 Task: Change the answer type to Multiple Lines.
Action: Mouse moved to (243, 387)
Screenshot: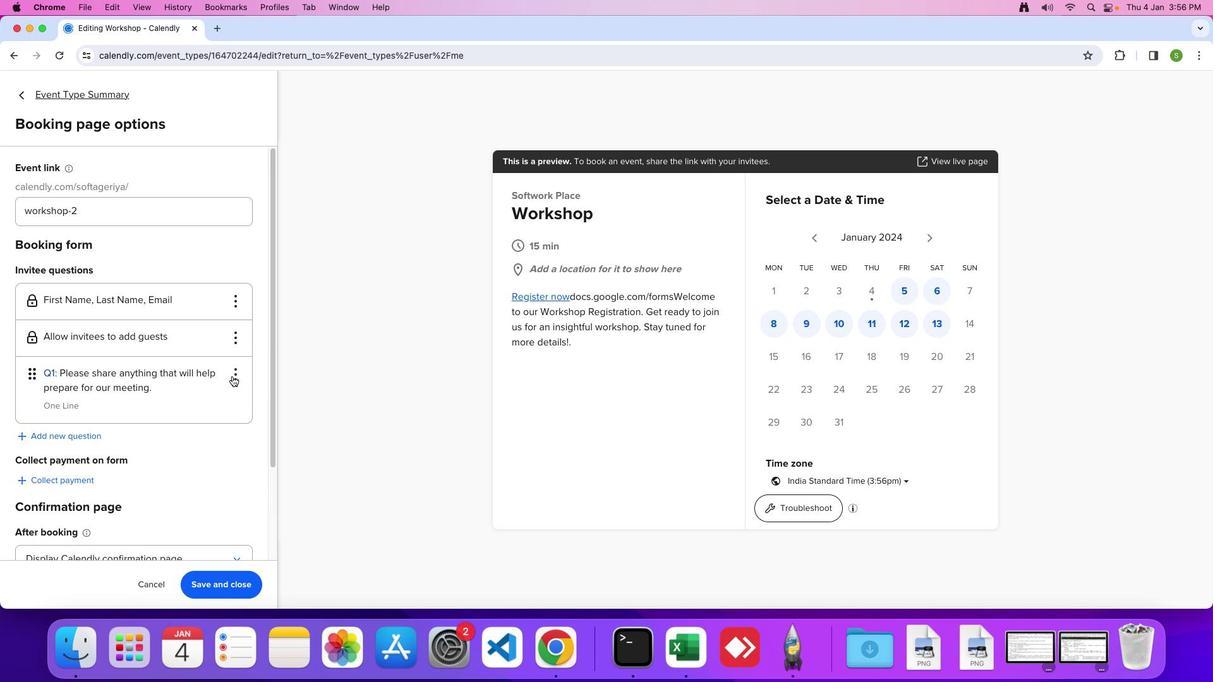 
Action: Mouse pressed left at (243, 387)
Screenshot: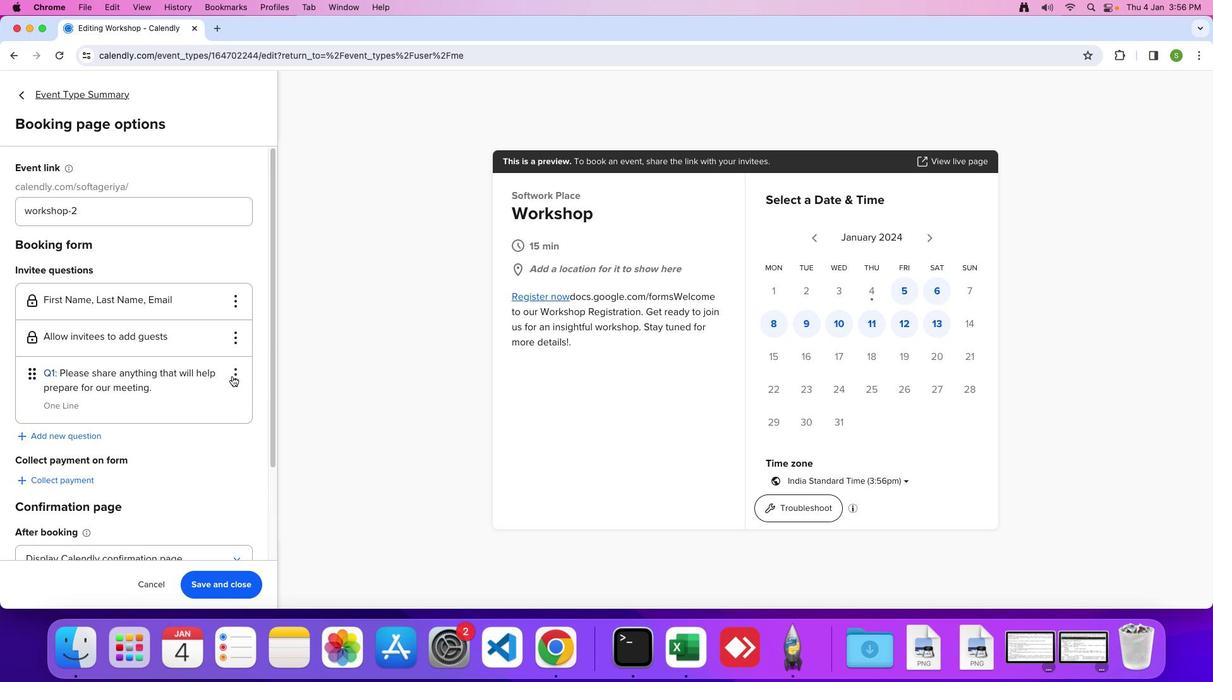 
Action: Mouse moved to (240, 405)
Screenshot: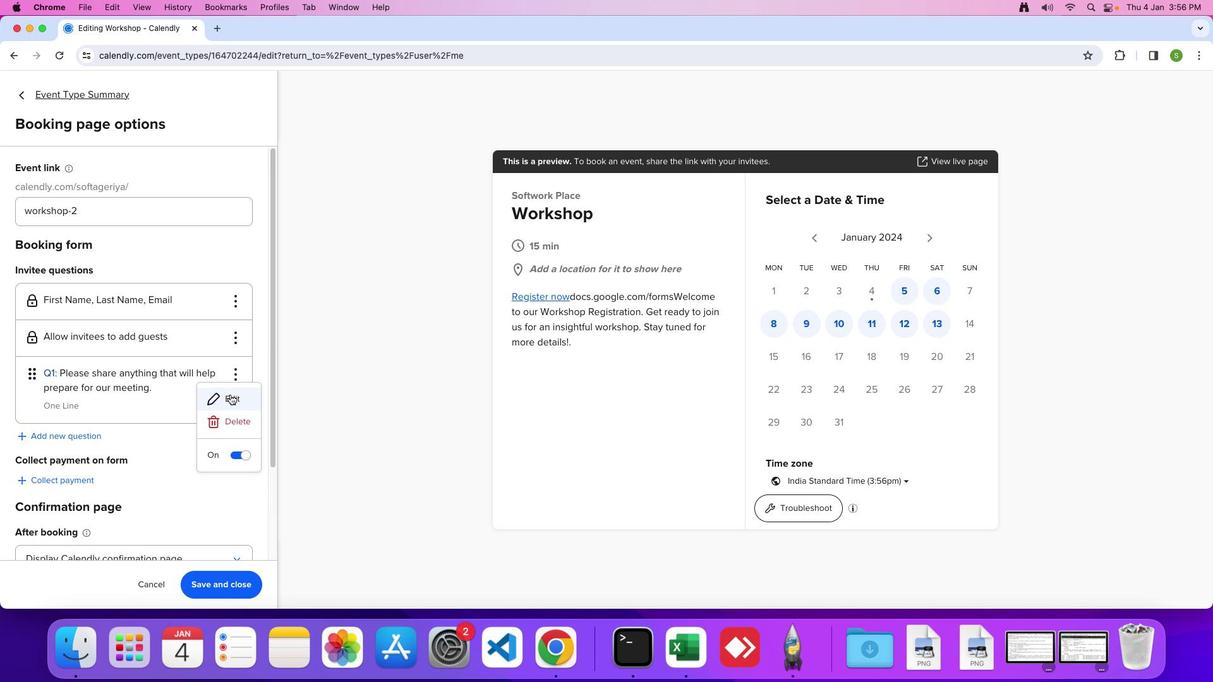 
Action: Mouse pressed left at (240, 405)
Screenshot: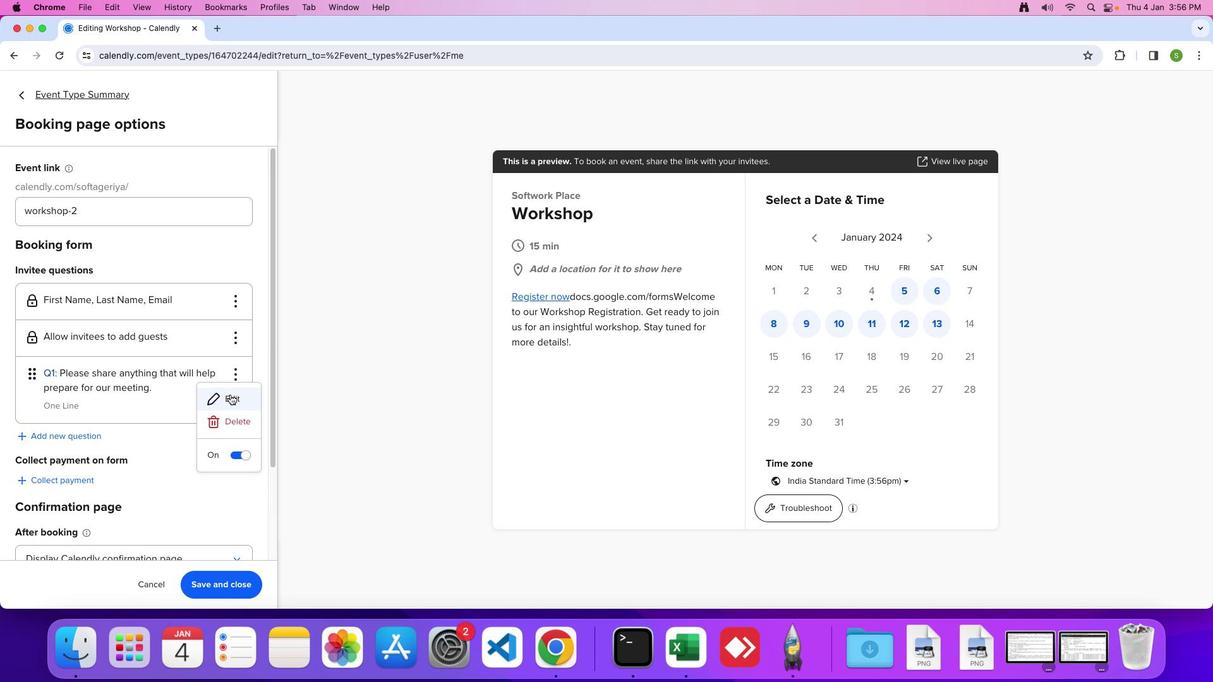 
Action: Mouse moved to (651, 327)
Screenshot: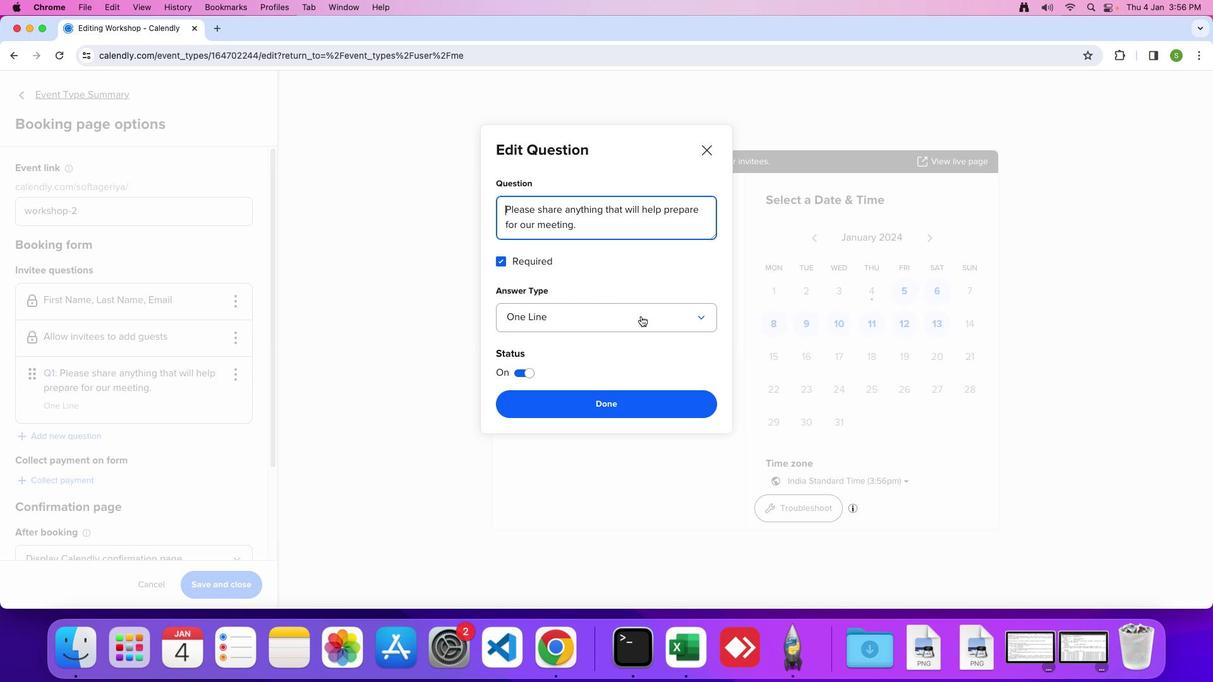 
Action: Mouse pressed left at (651, 327)
Screenshot: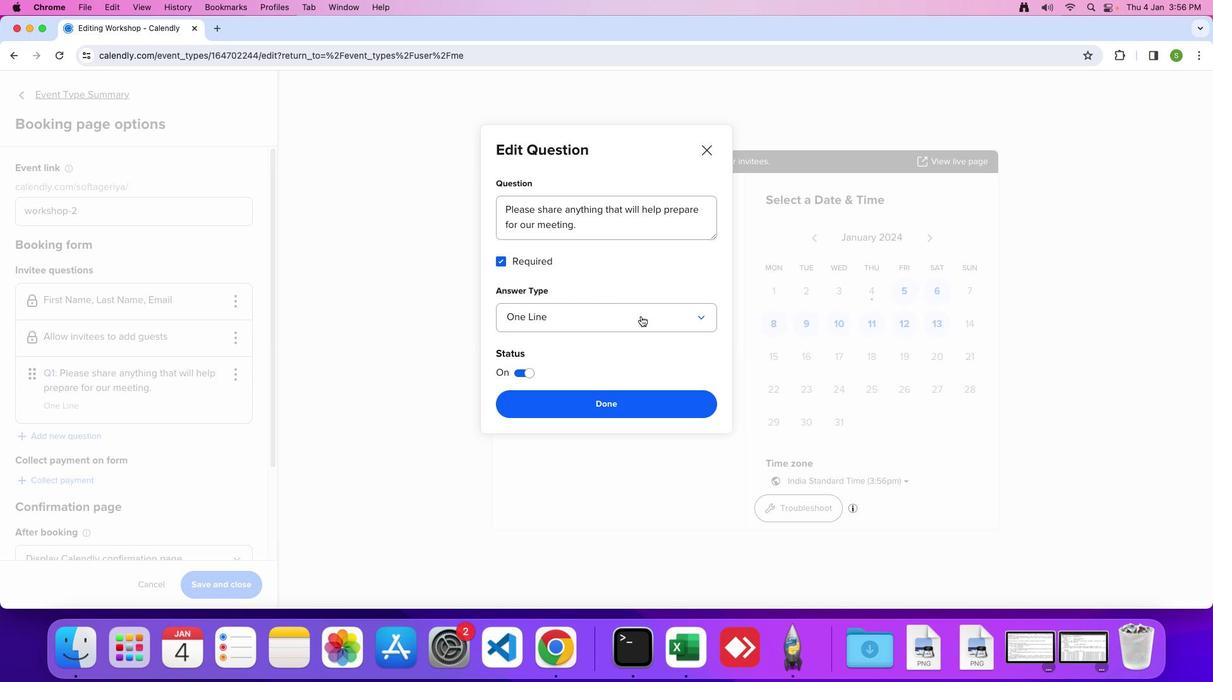 
Action: Mouse moved to (553, 376)
Screenshot: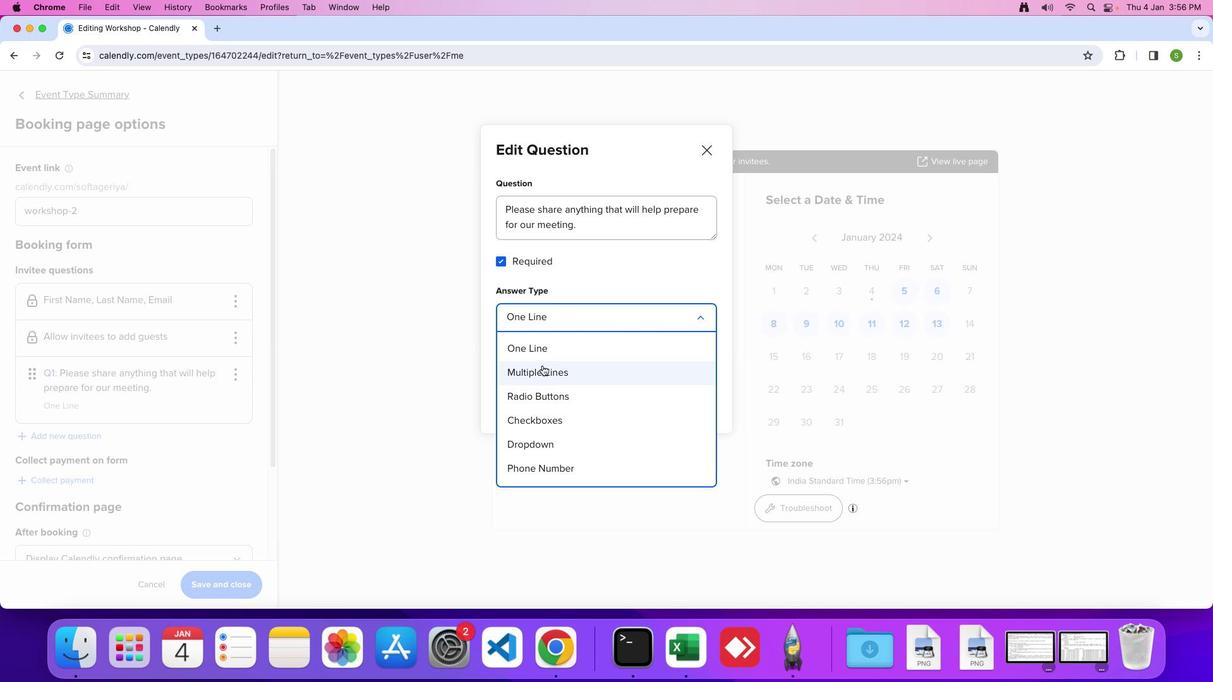 
Action: Mouse pressed left at (553, 376)
Screenshot: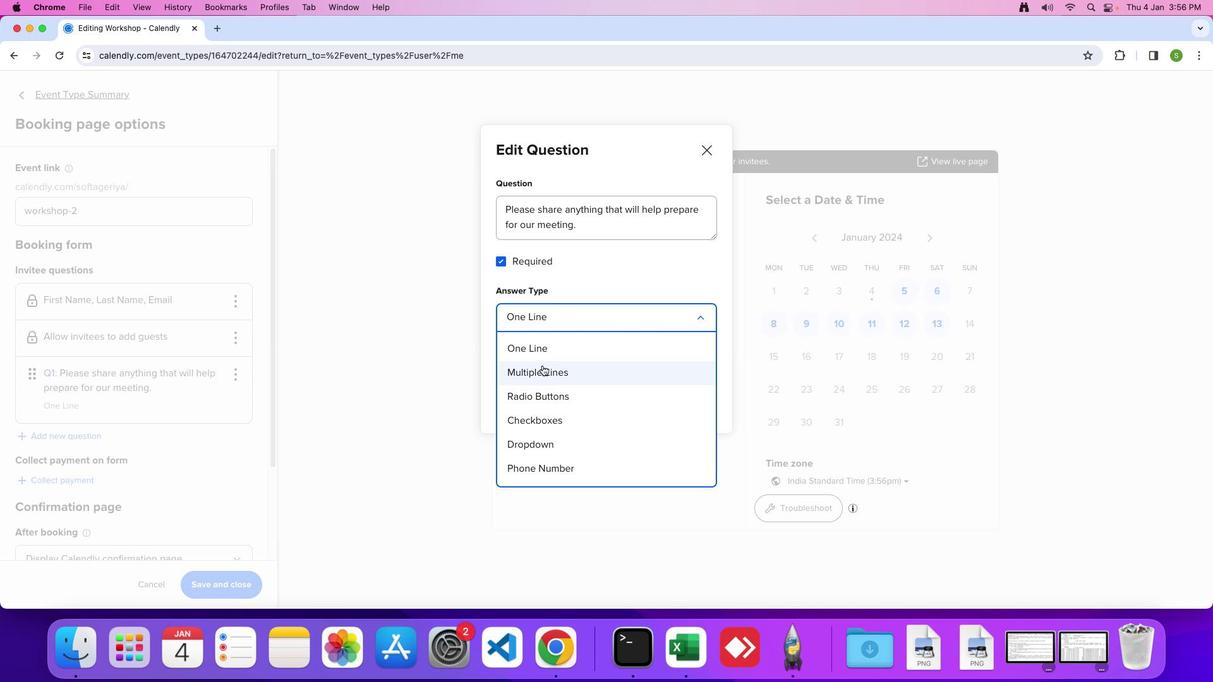 
Action: Mouse moved to (628, 417)
Screenshot: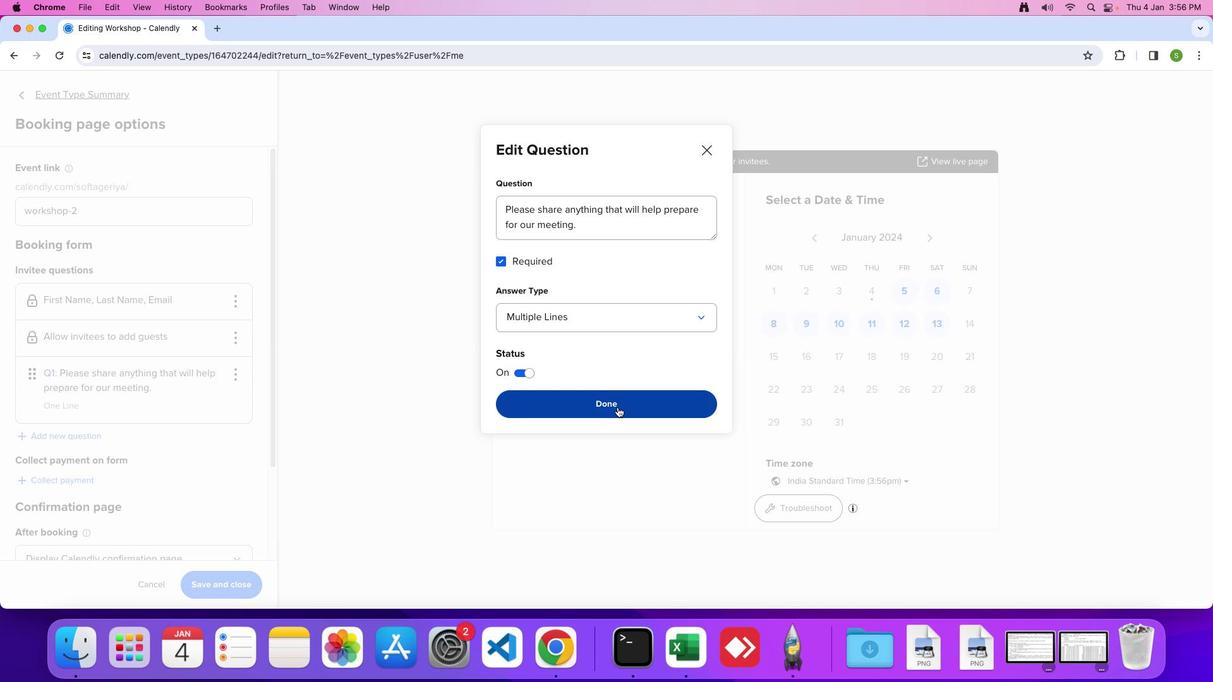 
Action: Mouse pressed left at (628, 417)
Screenshot: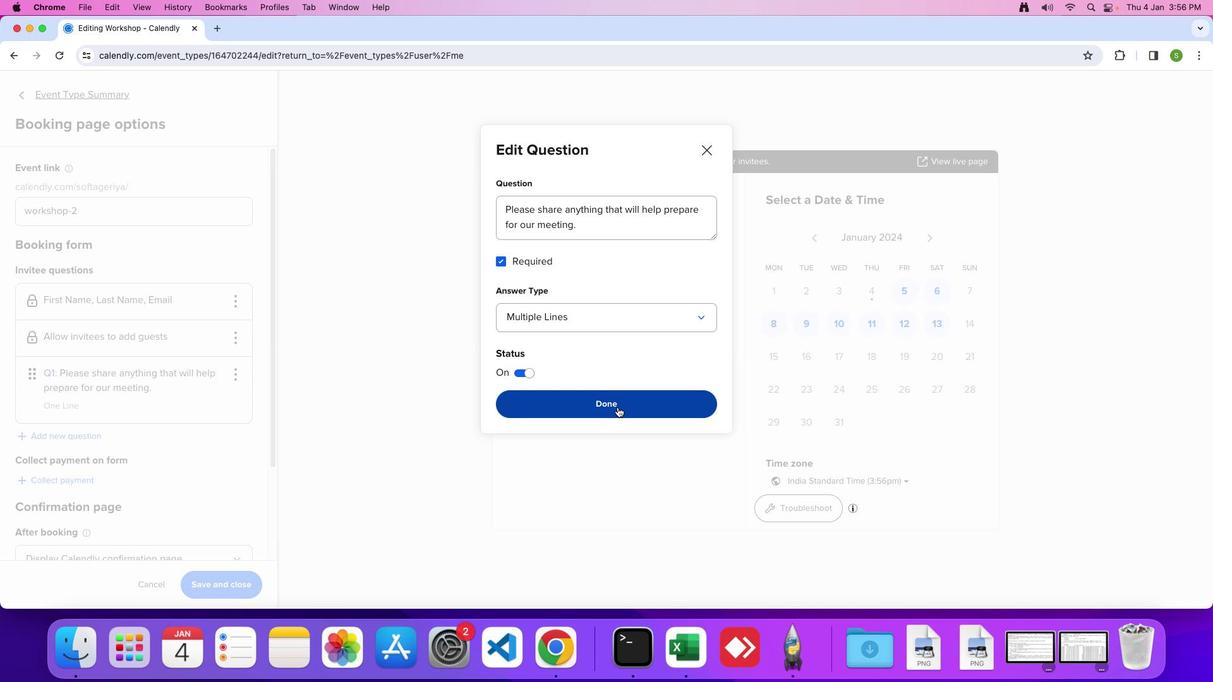
Action: Mouse moved to (627, 417)
Screenshot: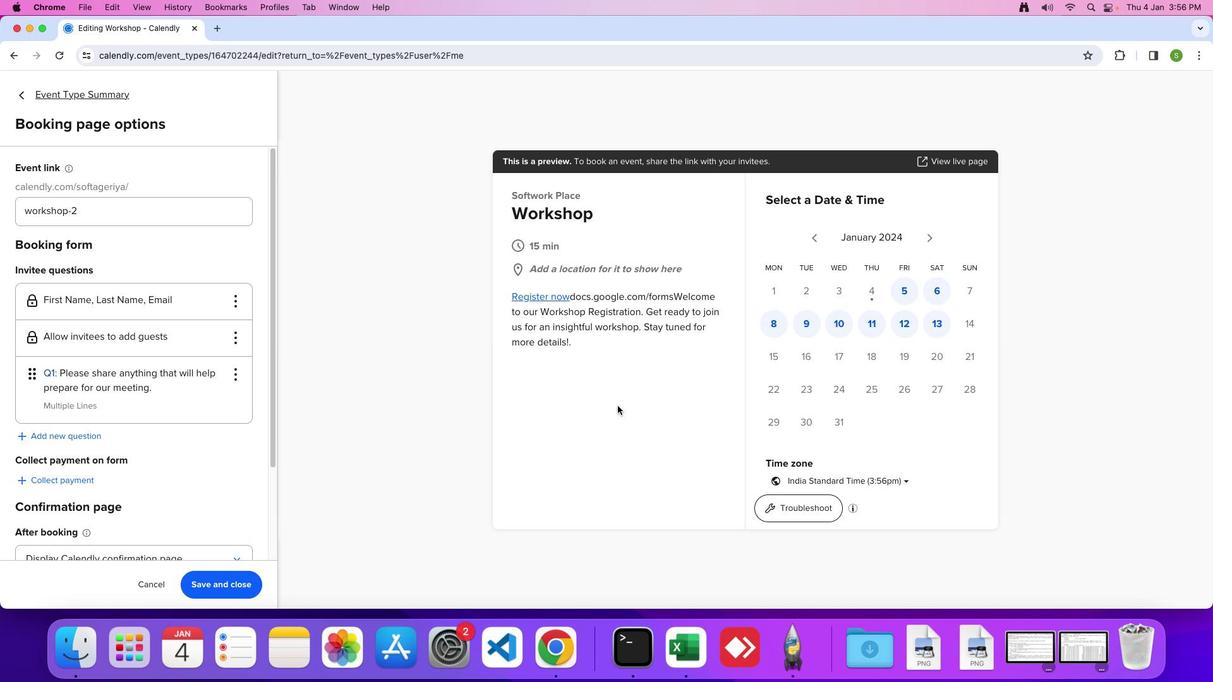 
